 Task: Change the font style of title "Sales Database" to wide.
Action: Mouse pressed left at (96, 355)
Screenshot: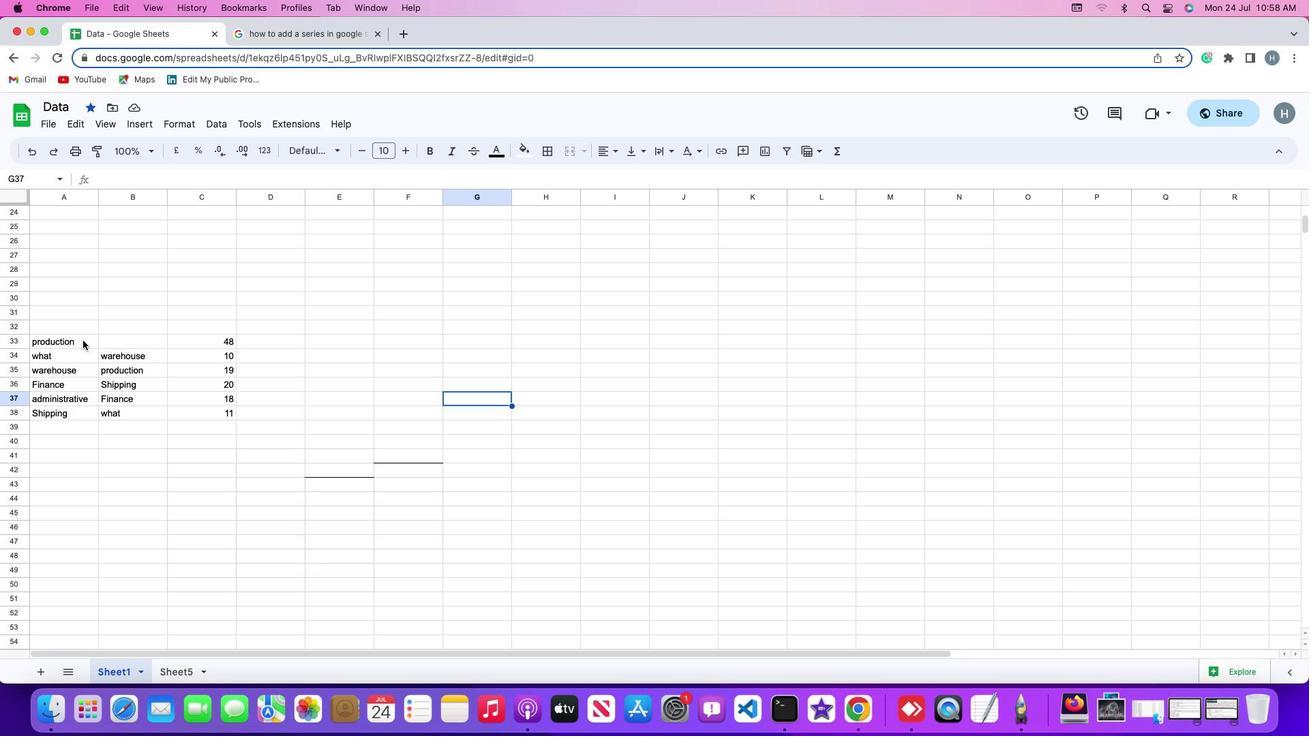 
Action: Mouse pressed left at (96, 355)
Screenshot: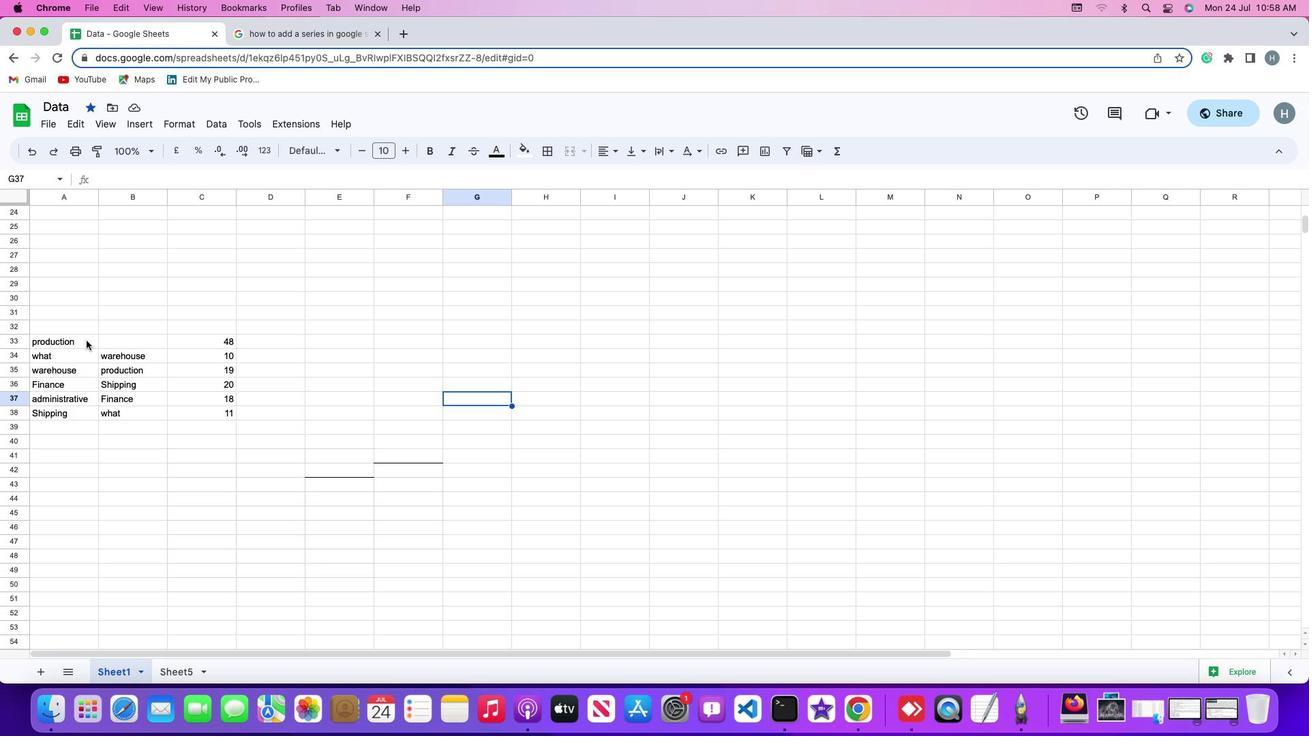 
Action: Mouse moved to (154, 134)
Screenshot: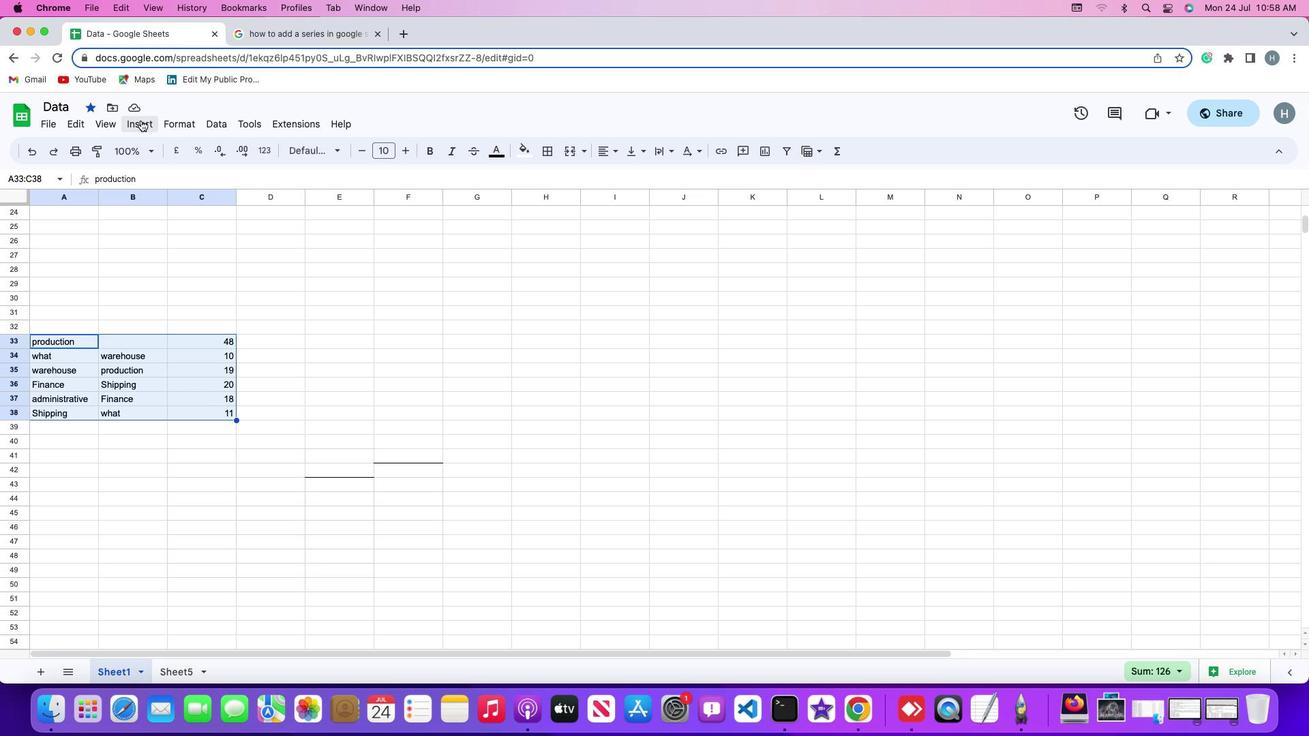 
Action: Mouse pressed left at (154, 134)
Screenshot: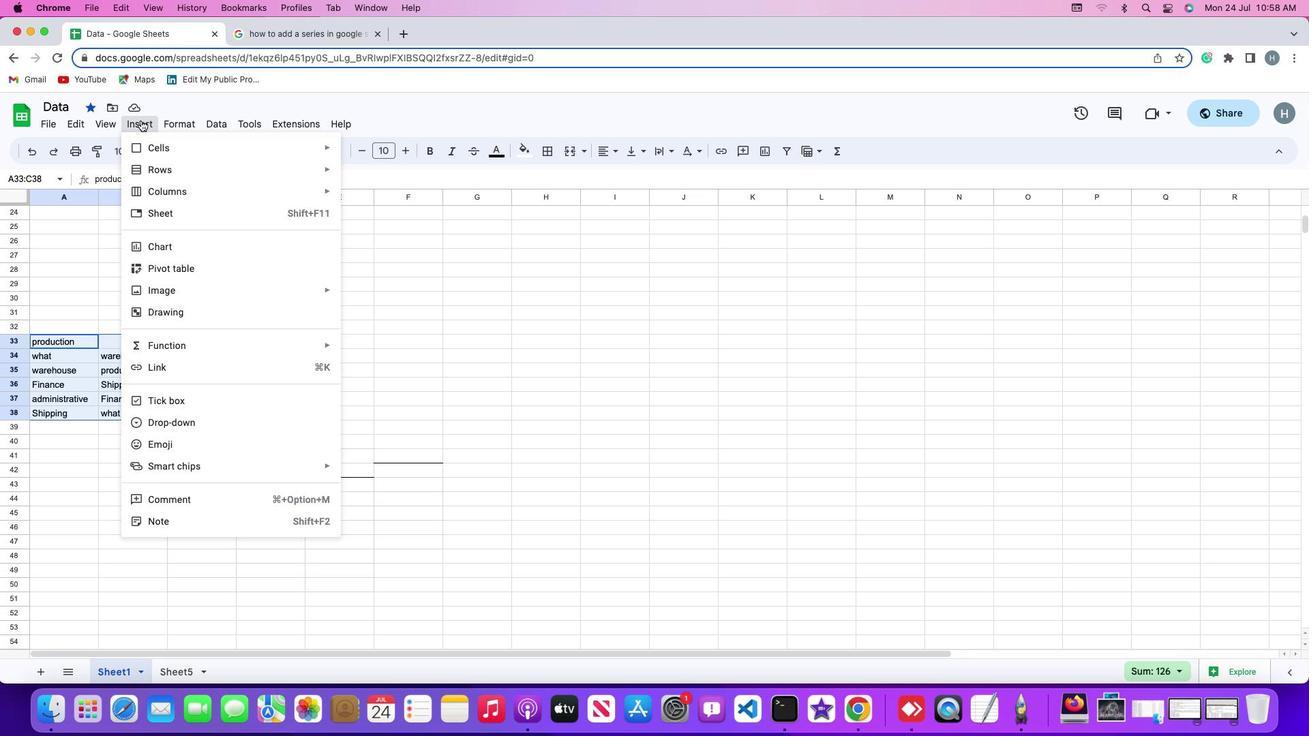 
Action: Mouse moved to (194, 263)
Screenshot: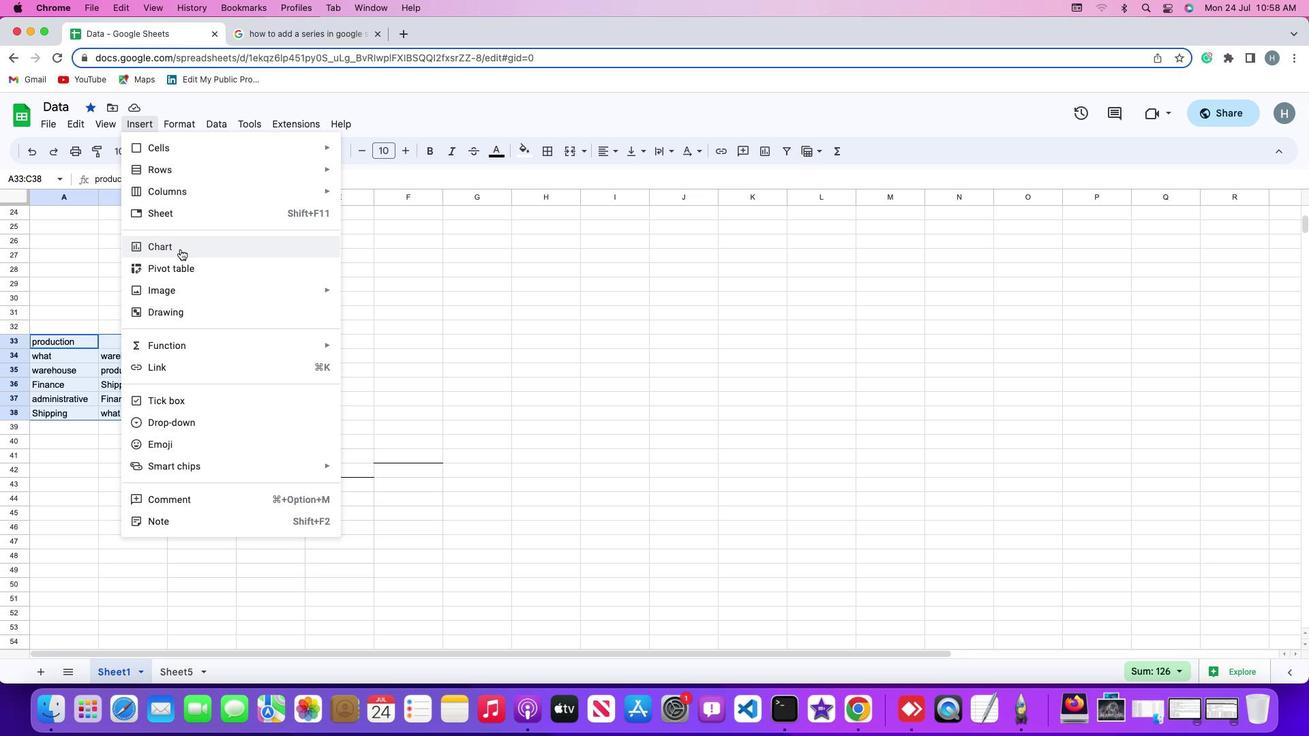 
Action: Mouse pressed left at (194, 263)
Screenshot: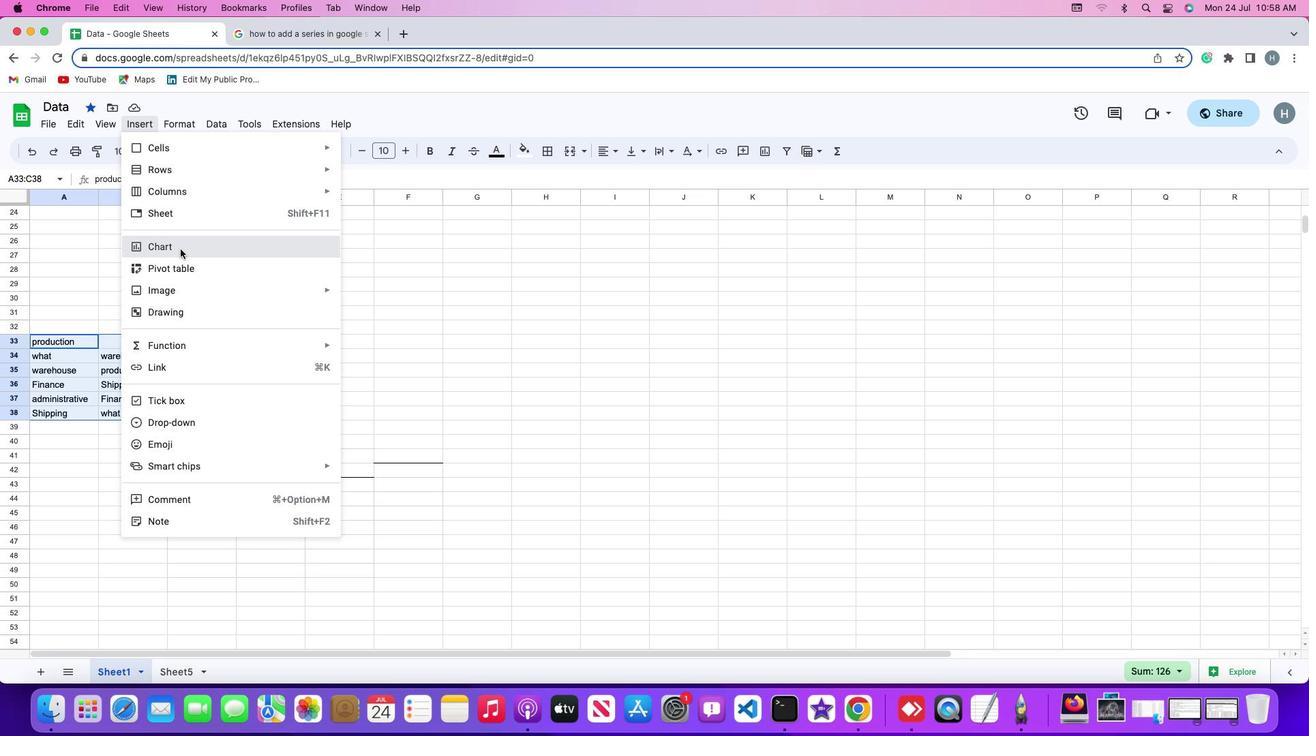 
Action: Mouse moved to (1249, 205)
Screenshot: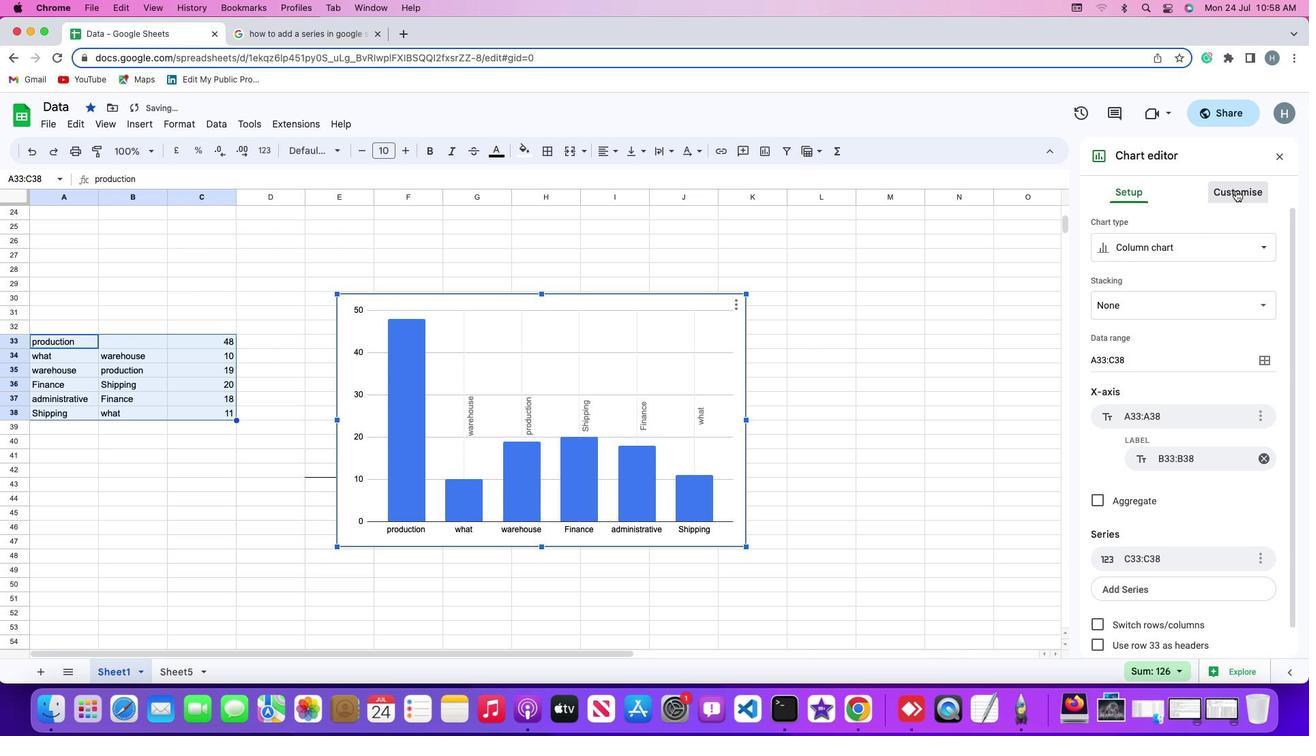 
Action: Mouse pressed left at (1249, 205)
Screenshot: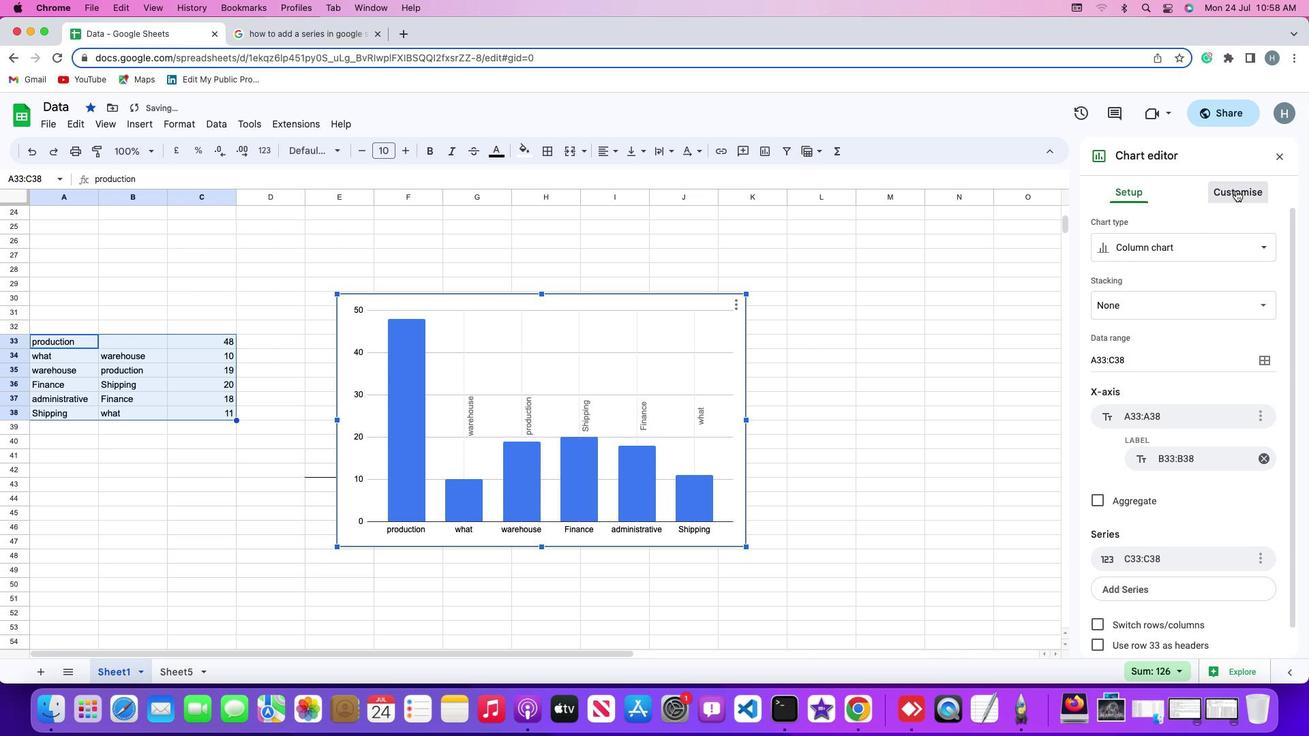 
Action: Mouse moved to (1174, 282)
Screenshot: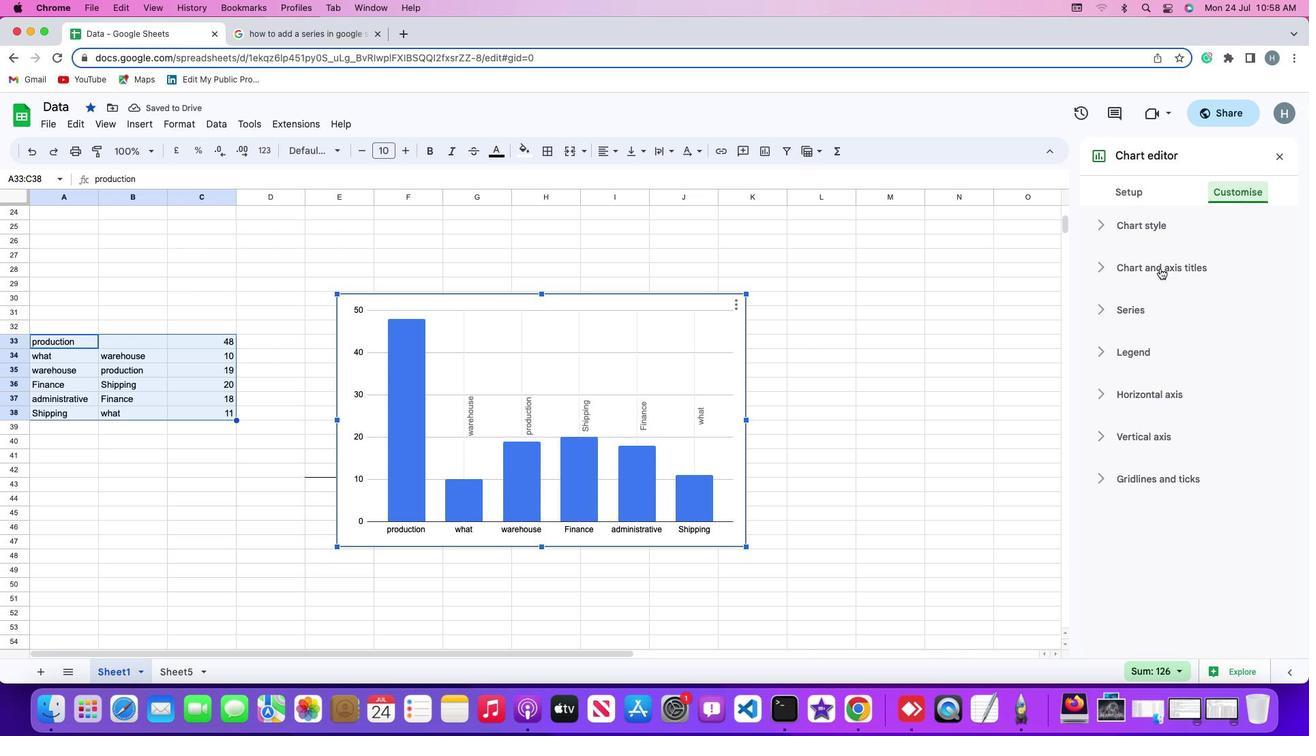
Action: Mouse pressed left at (1174, 282)
Screenshot: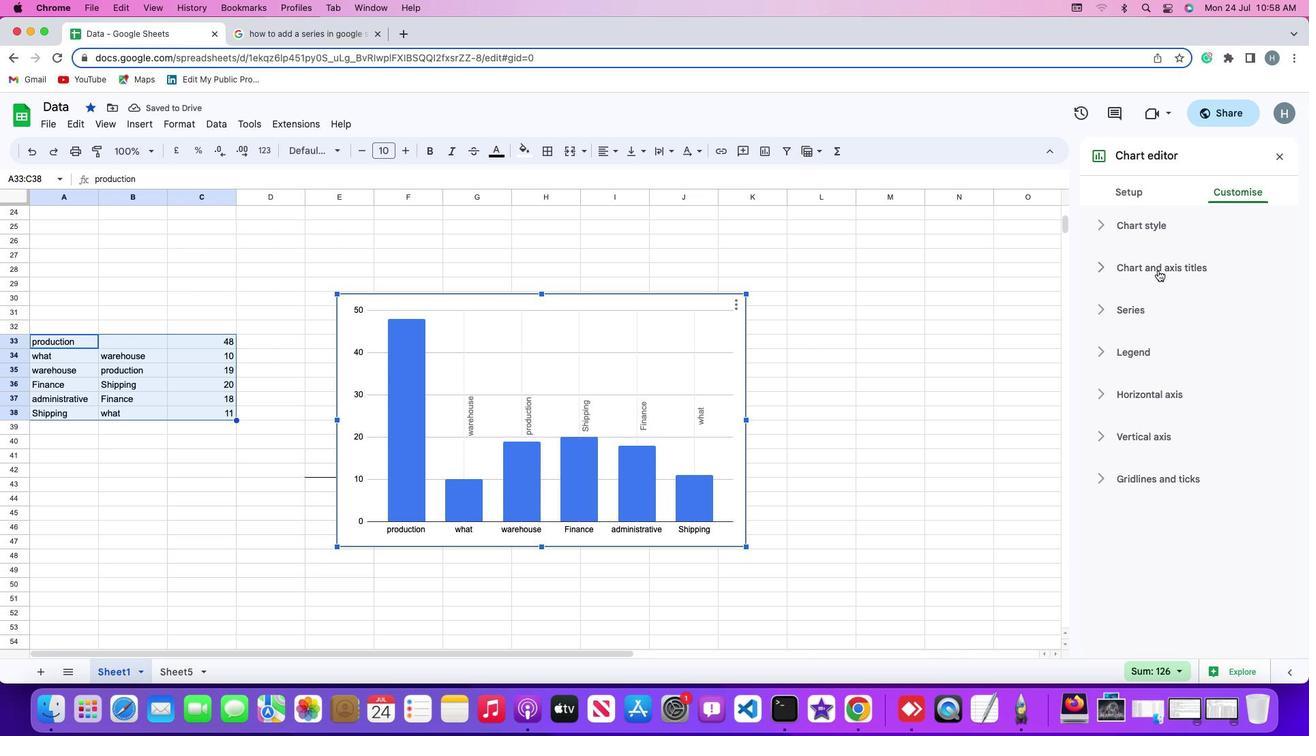 
Action: Mouse moved to (1183, 316)
Screenshot: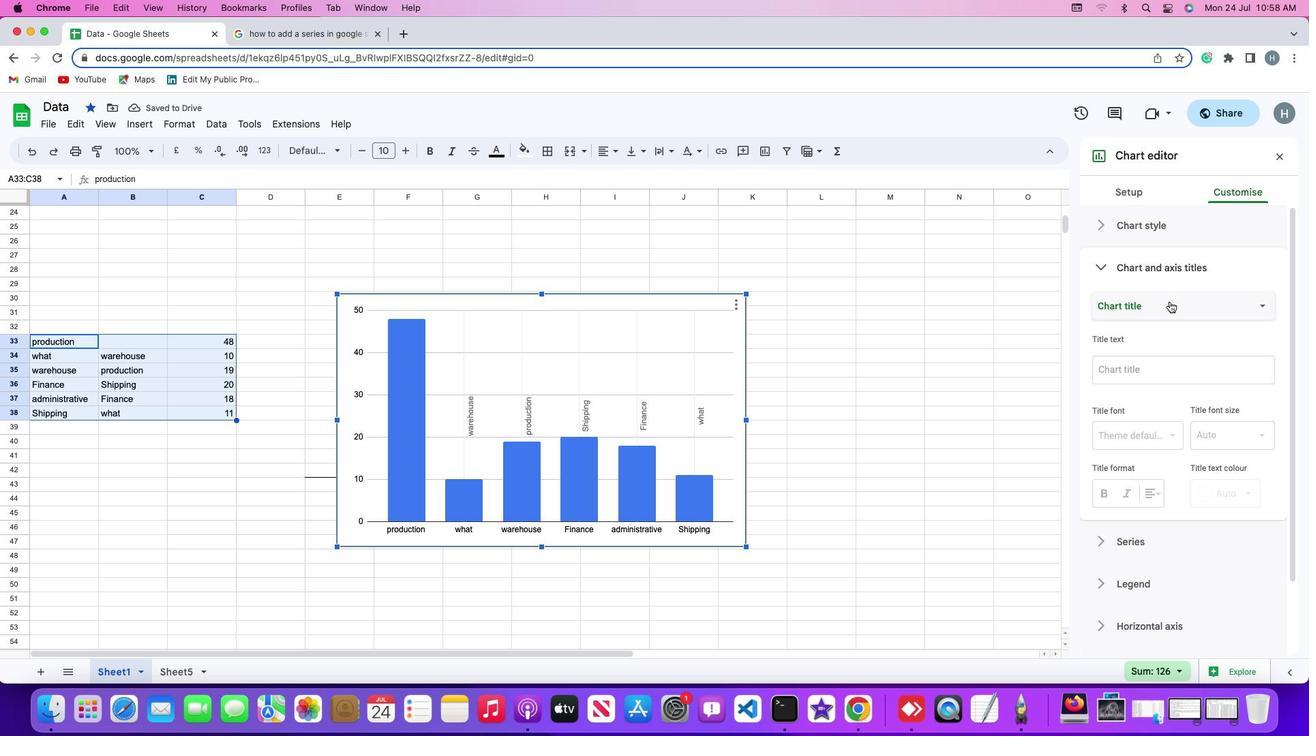 
Action: Mouse pressed left at (1183, 316)
Screenshot: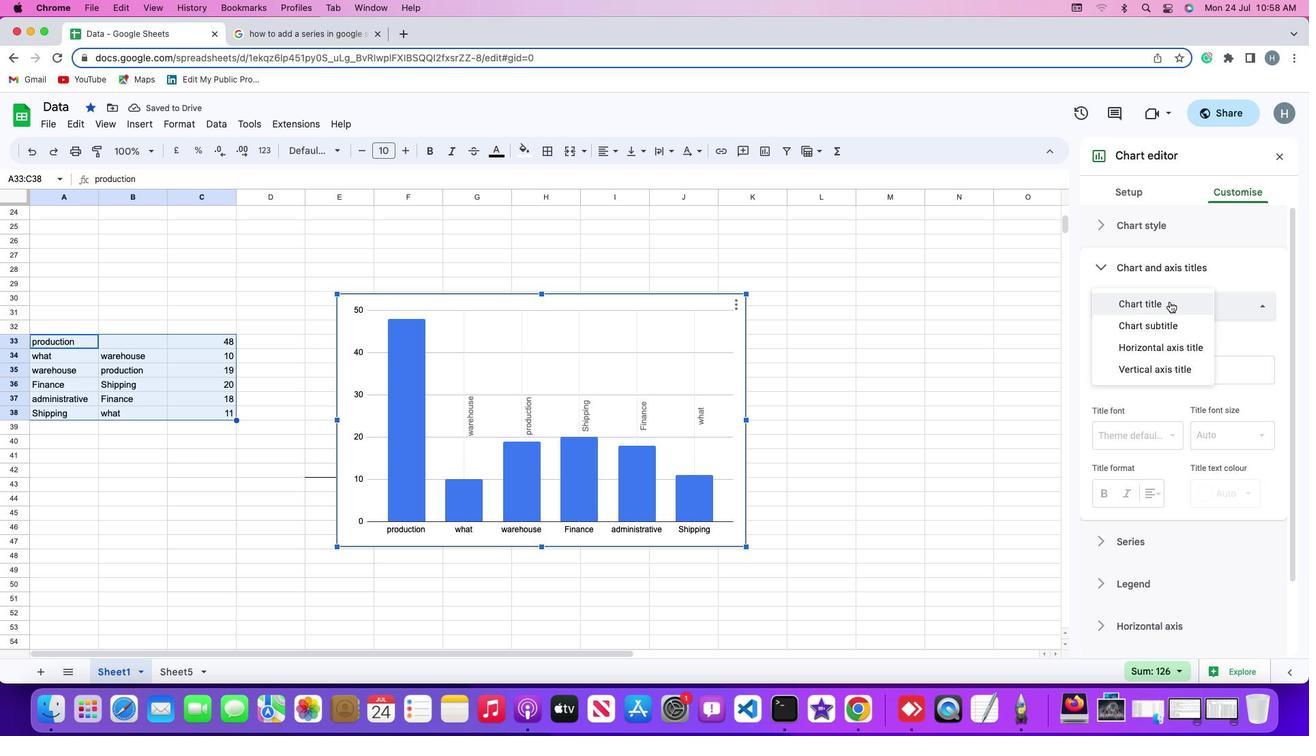 
Action: Mouse moved to (1180, 320)
Screenshot: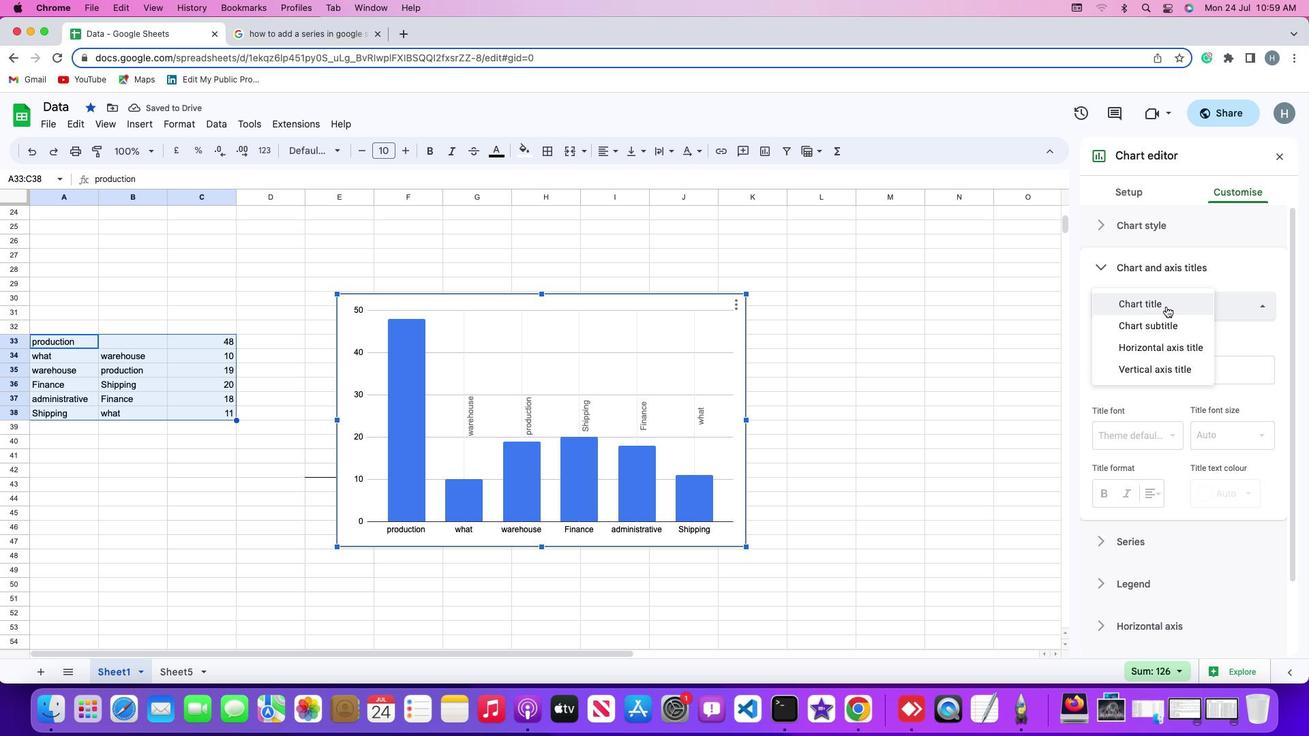 
Action: Mouse pressed left at (1180, 320)
Screenshot: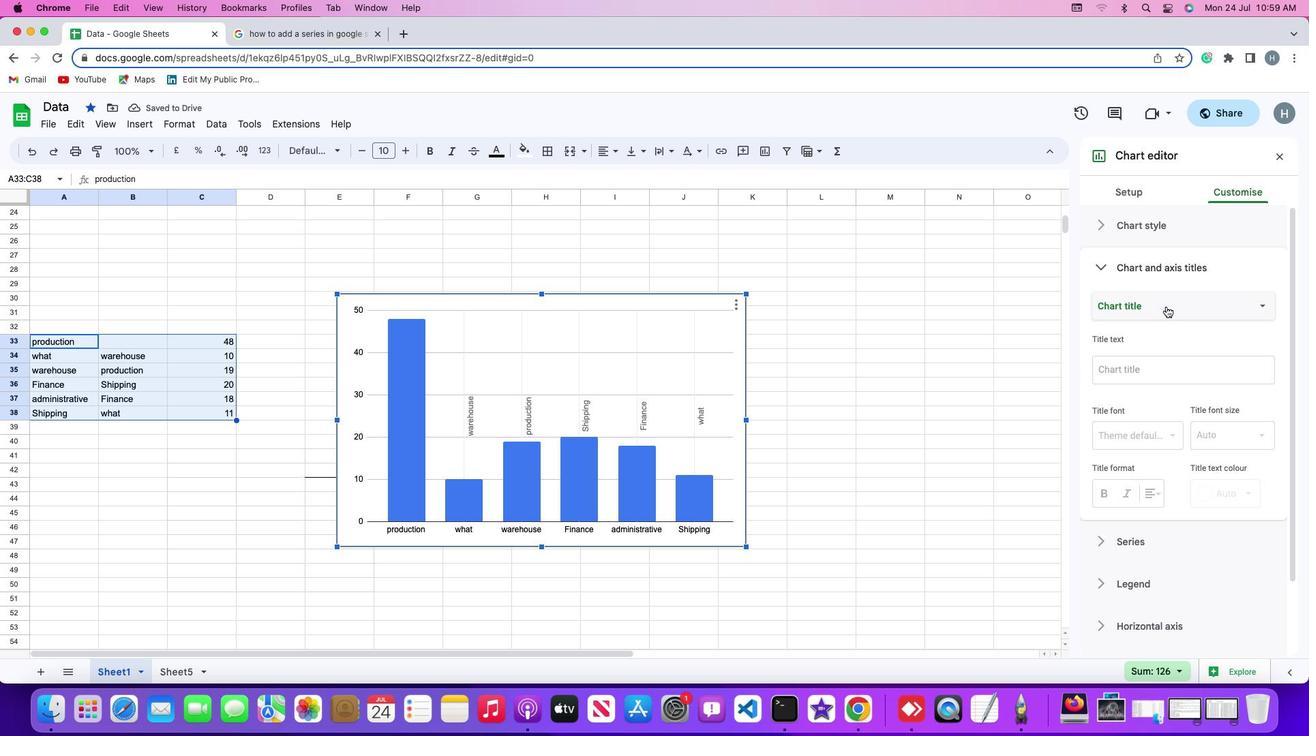 
Action: Mouse moved to (1174, 381)
Screenshot: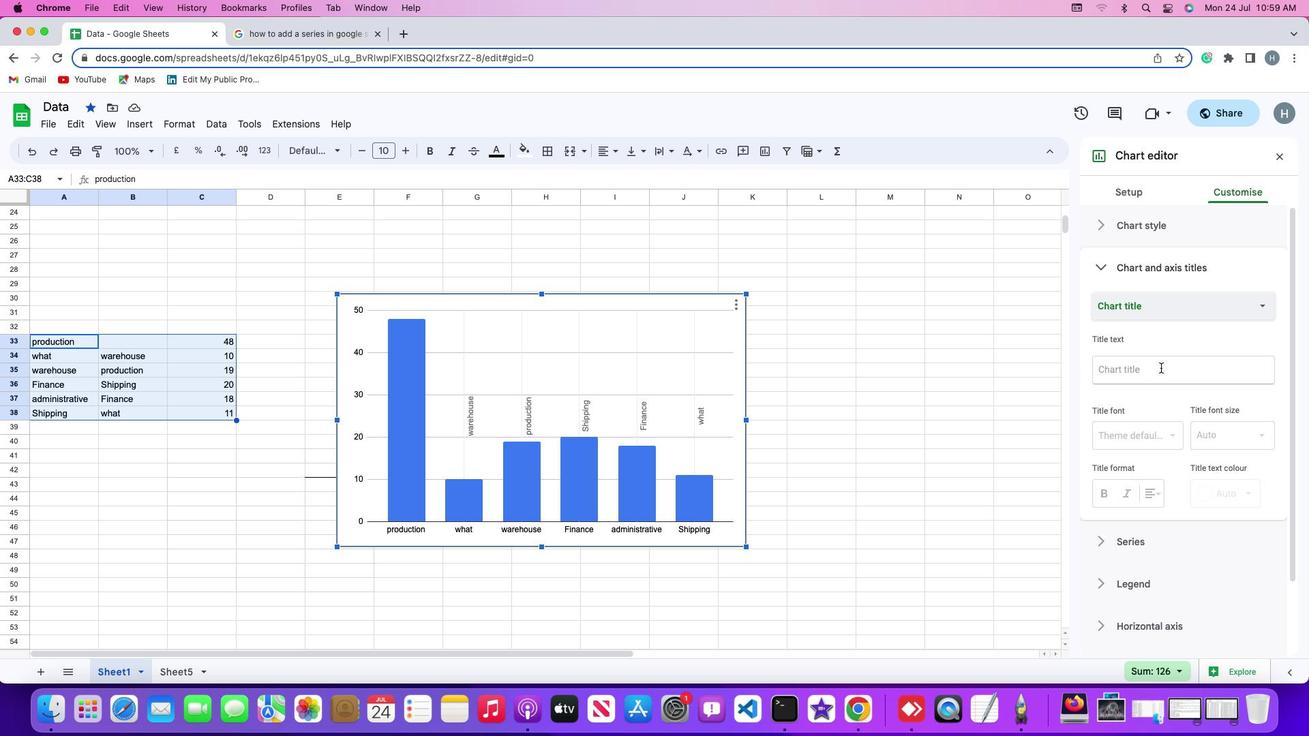 
Action: Mouse pressed left at (1174, 381)
Screenshot: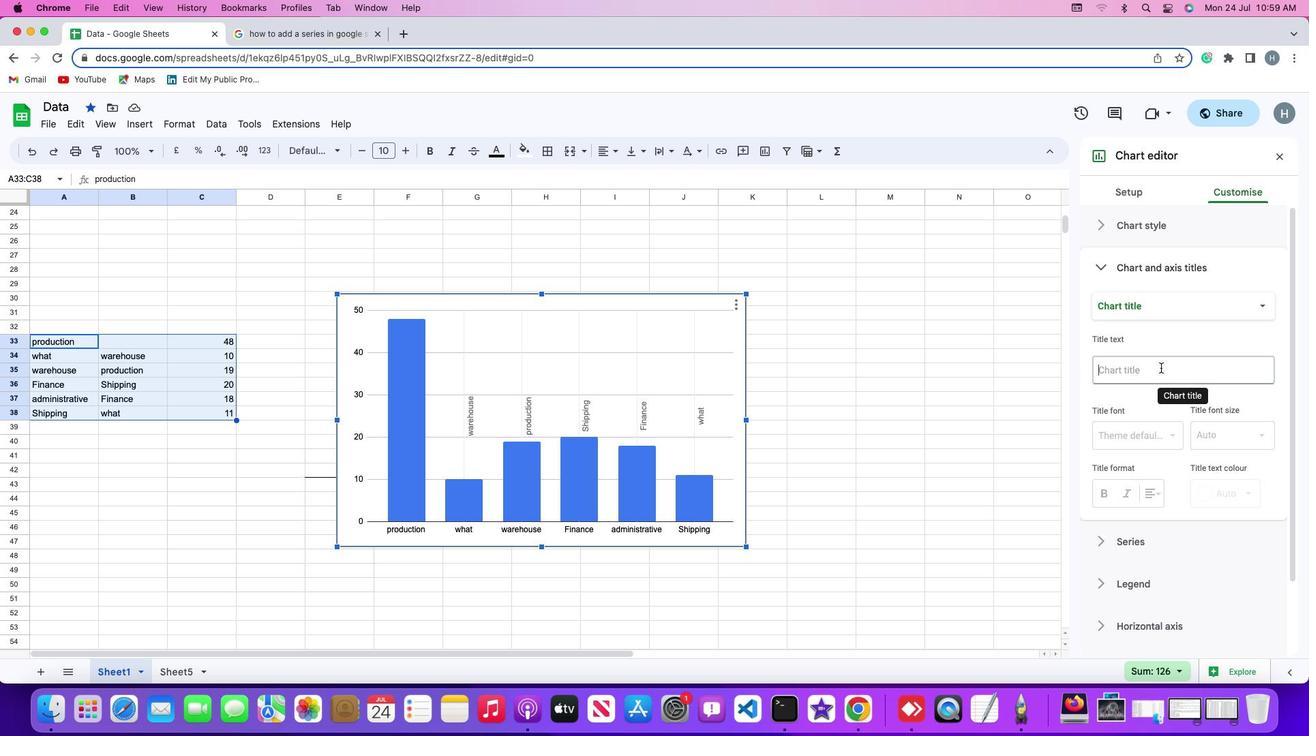 
Action: Key pressed Key.shift'S''a''l''e''s'Key.spaceKey.shift'D''a''t''a''b''a''s''e'
Screenshot: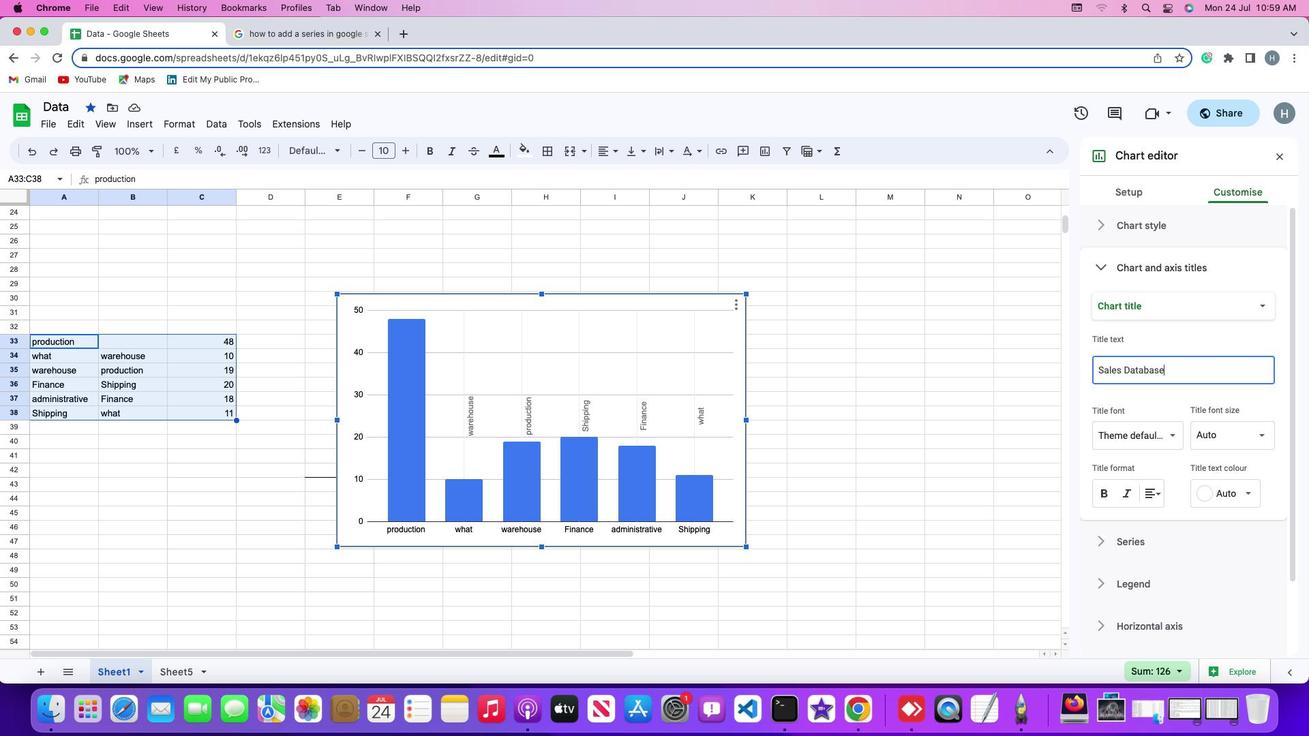 
Action: Mouse moved to (1186, 446)
Screenshot: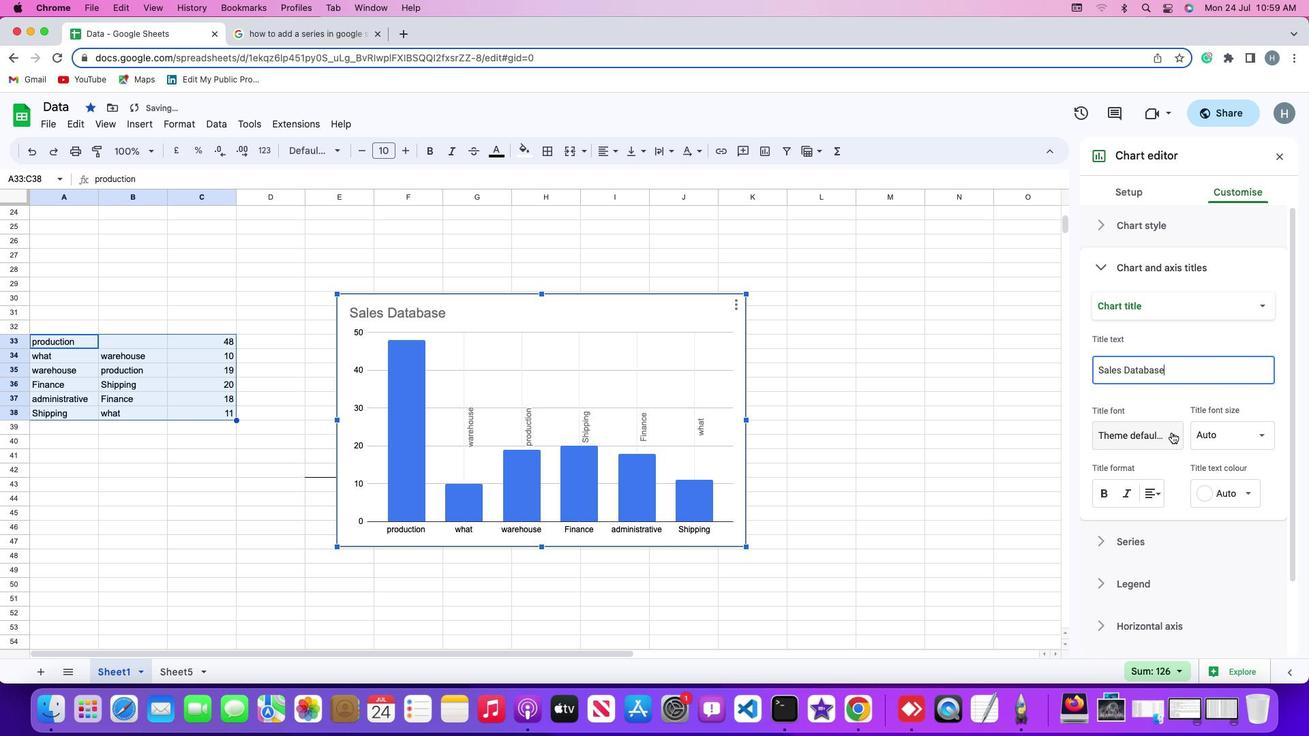 
Action: Mouse pressed left at (1186, 446)
Screenshot: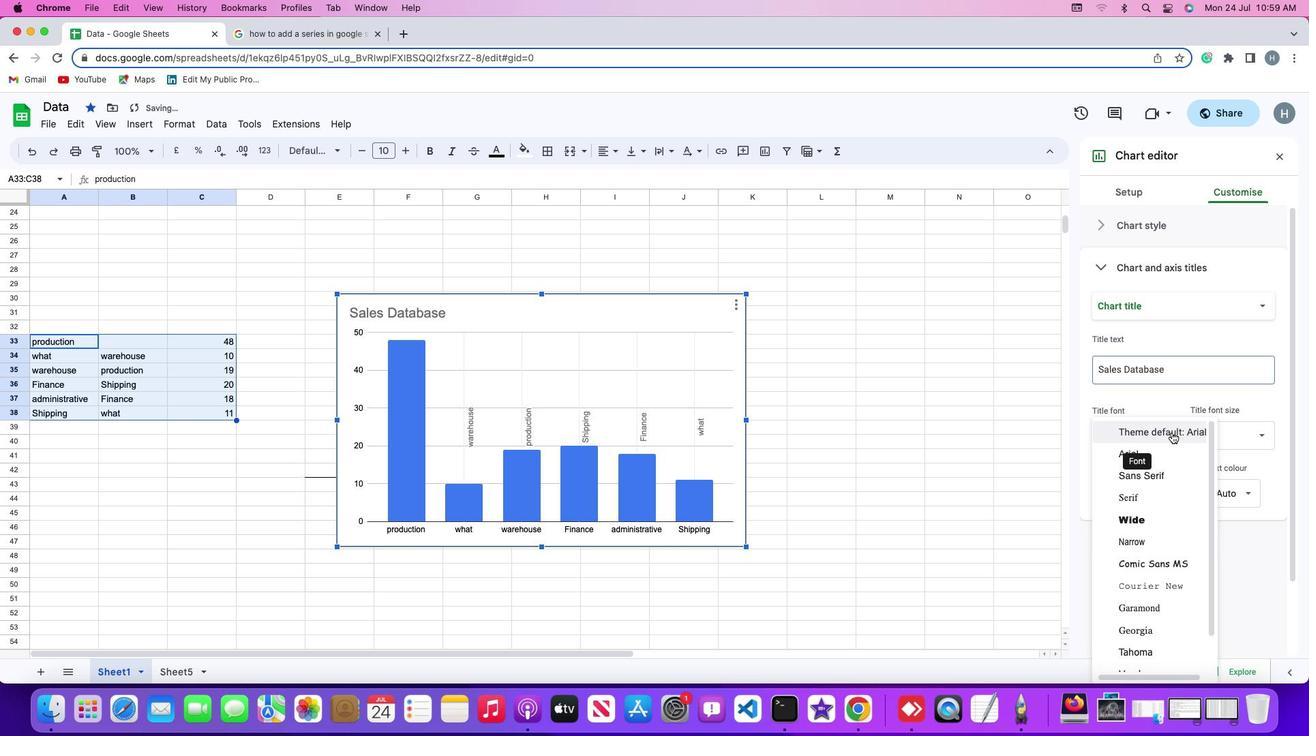
Action: Mouse moved to (1167, 528)
Screenshot: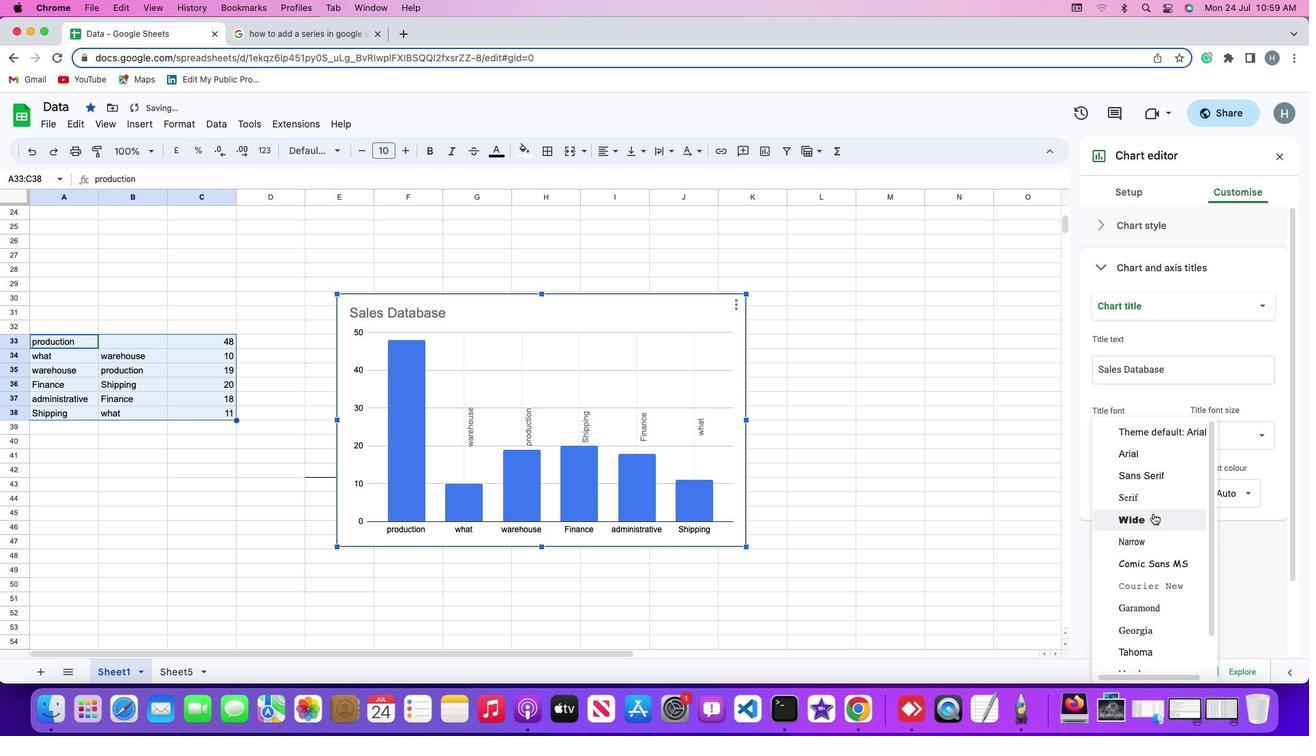 
Action: Mouse pressed left at (1167, 528)
Screenshot: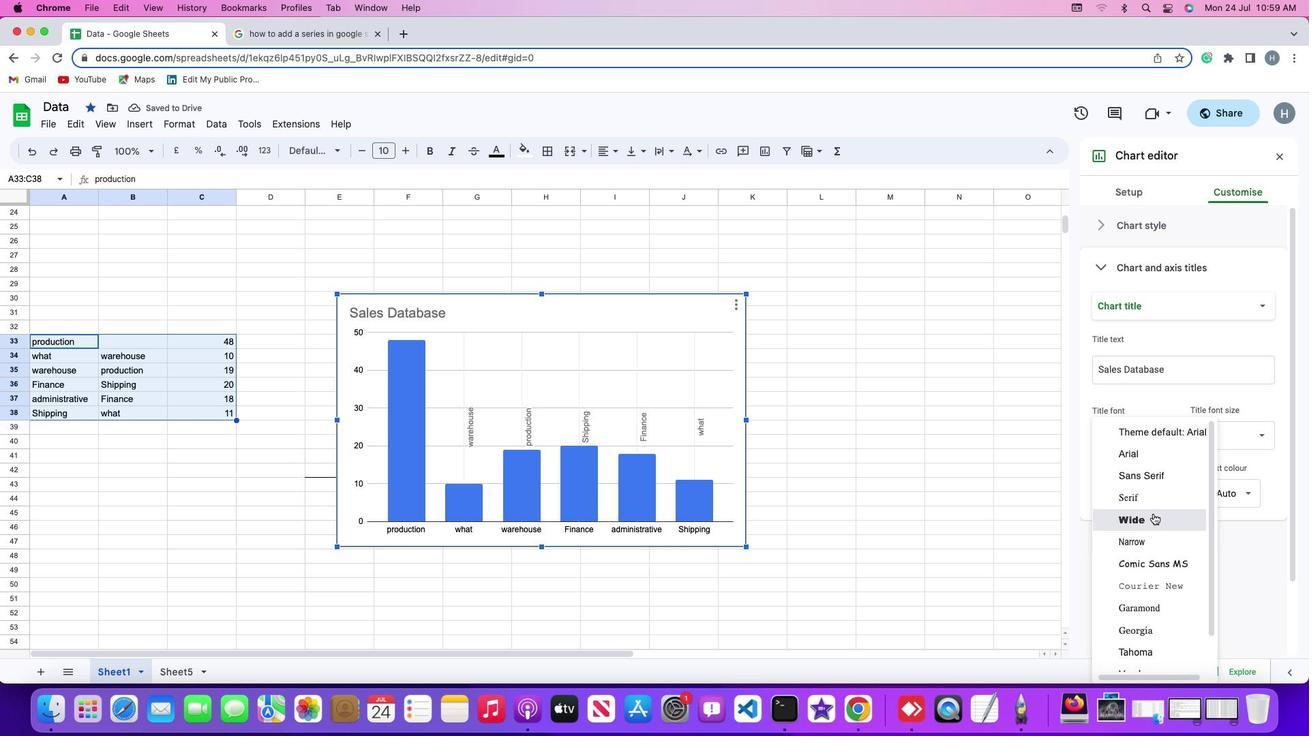 
Action: Mouse moved to (916, 445)
Screenshot: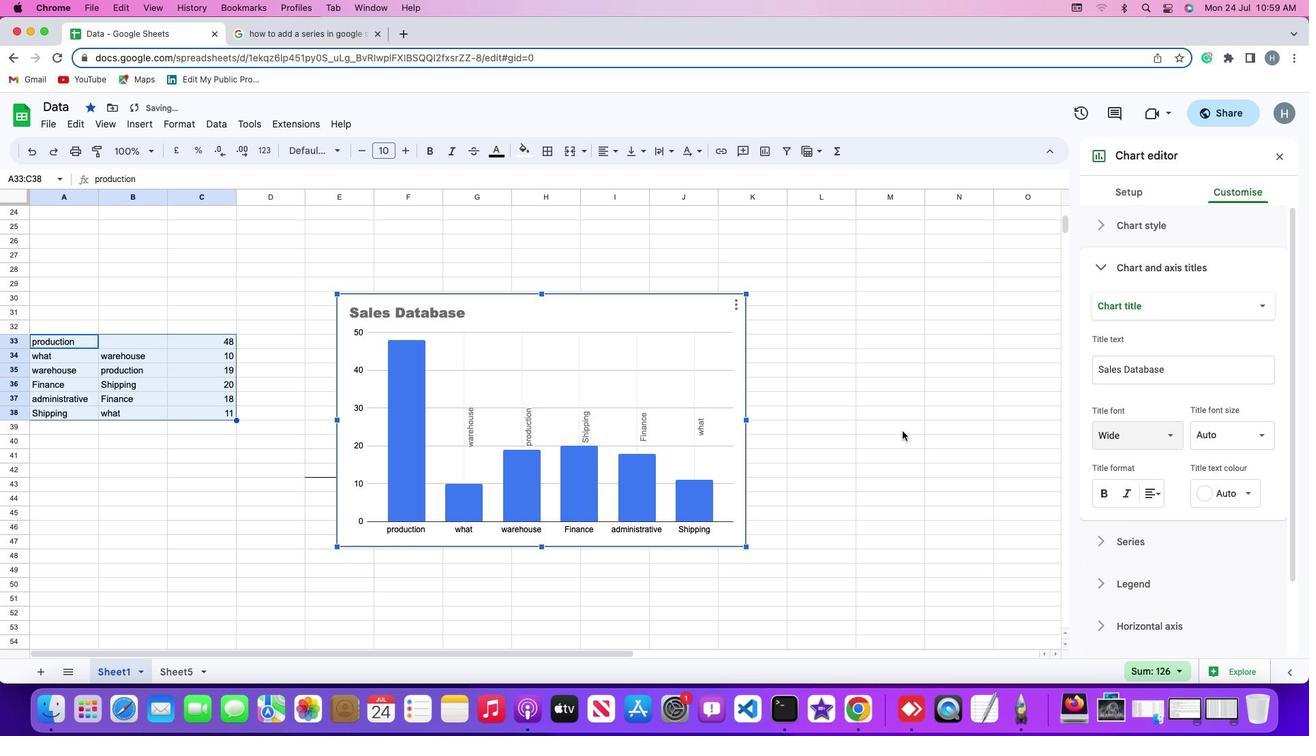 
